 Task: Change  the formatting of the data to 'Which is Greater than 10 'In conditional formating, put the option 'Red Text. 'add another formatting option Format As Table, insert the option 'Light Gray, Table style light 1 'In the sheet  Excel Template Workbook Spreadsheetbook
Action: Mouse moved to (140, 127)
Screenshot: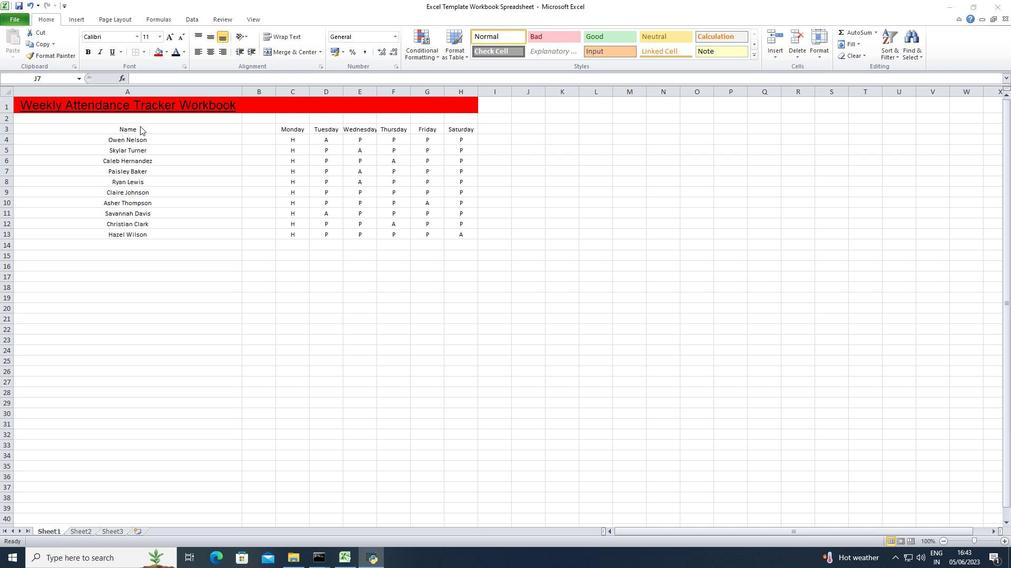 
Action: Mouse pressed left at (140, 127)
Screenshot: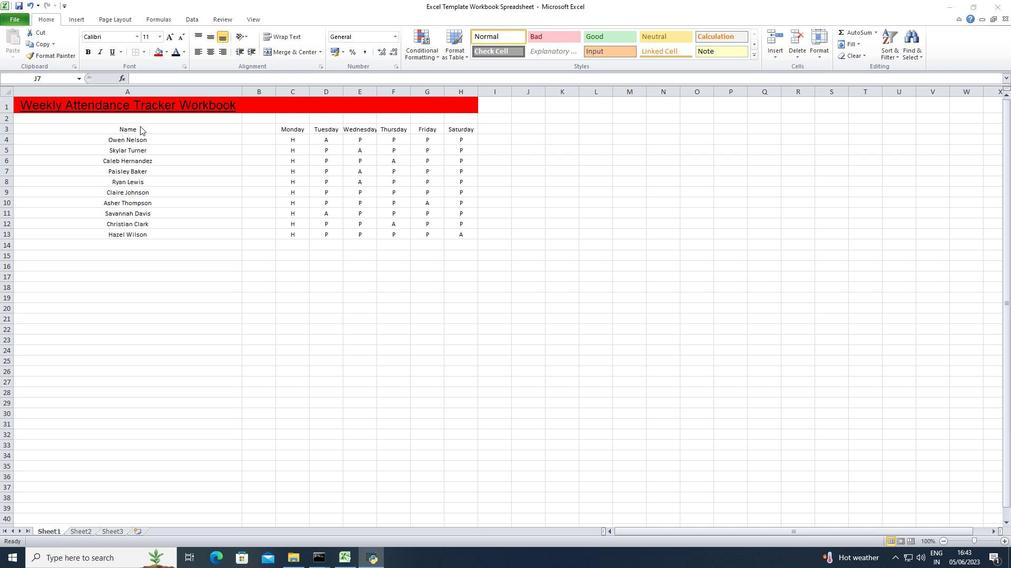 
Action: Mouse moved to (150, 130)
Screenshot: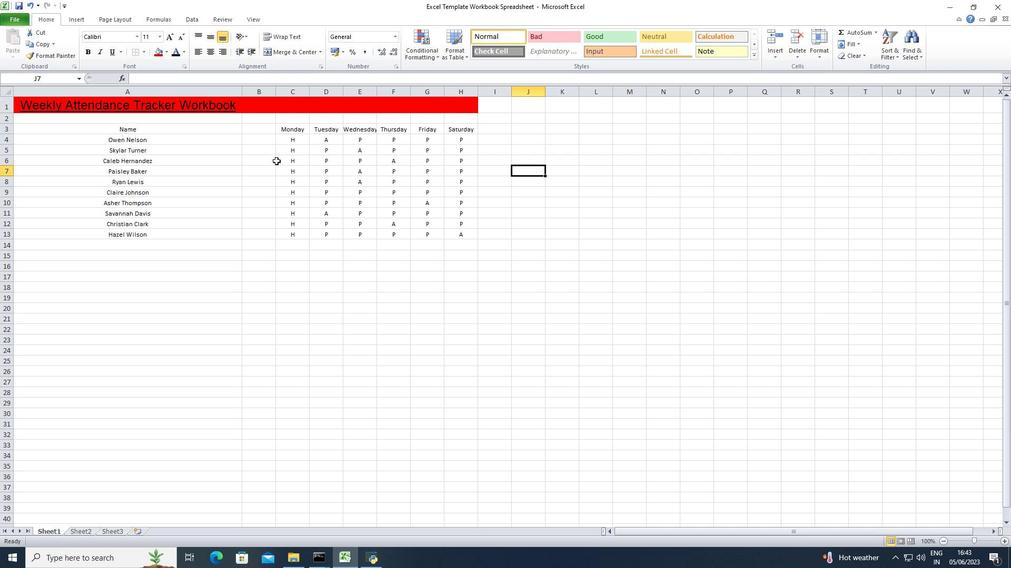 
Action: Mouse pressed left at (150, 130)
Screenshot: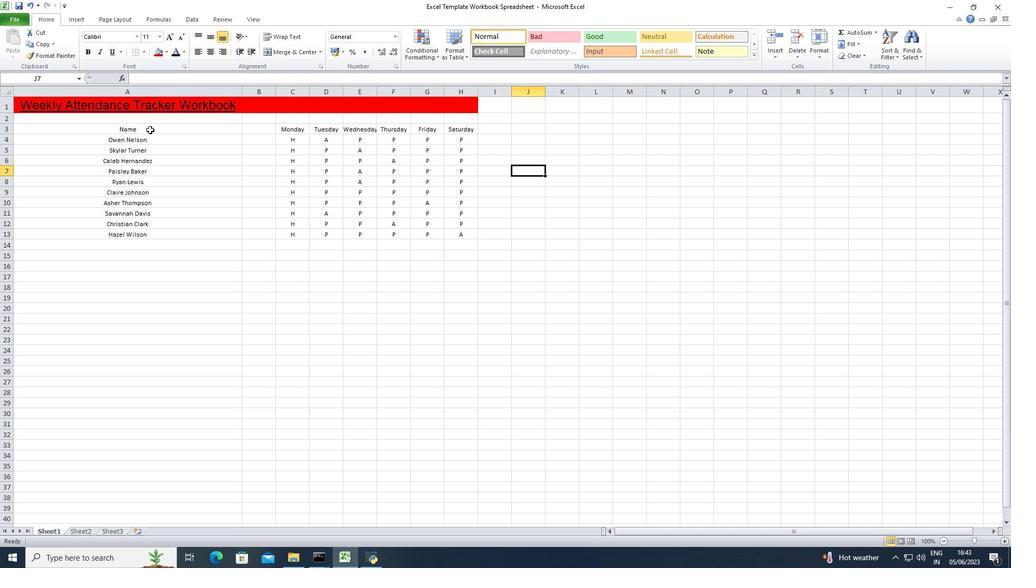 
Action: Mouse moved to (432, 57)
Screenshot: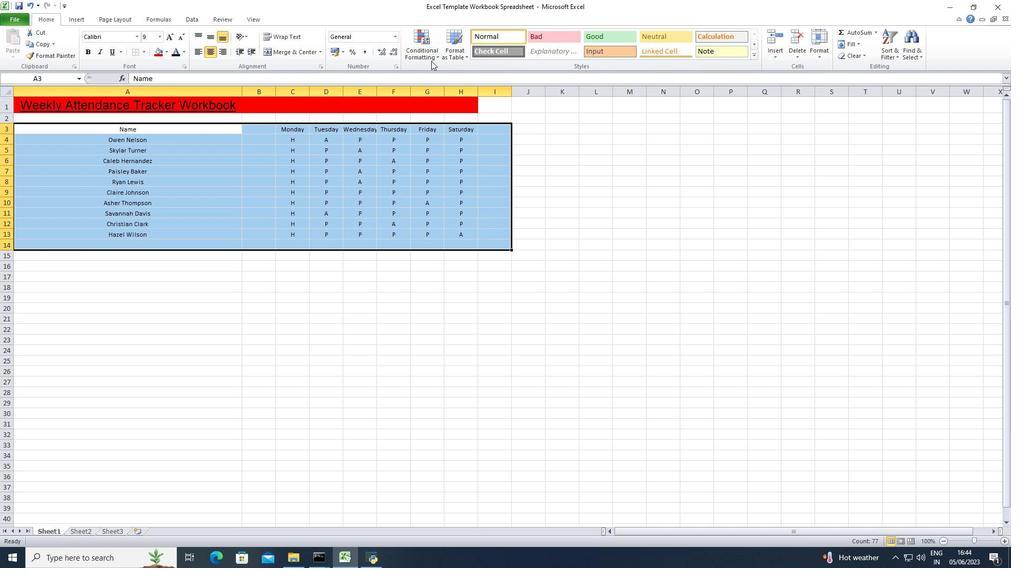 
Action: Mouse pressed left at (432, 57)
Screenshot: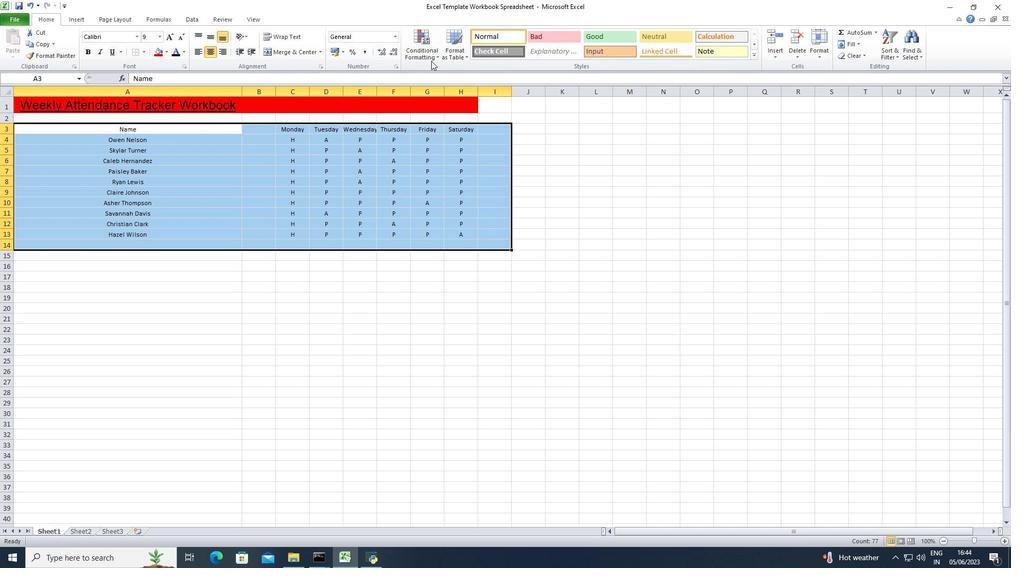 
Action: Mouse moved to (561, 74)
Screenshot: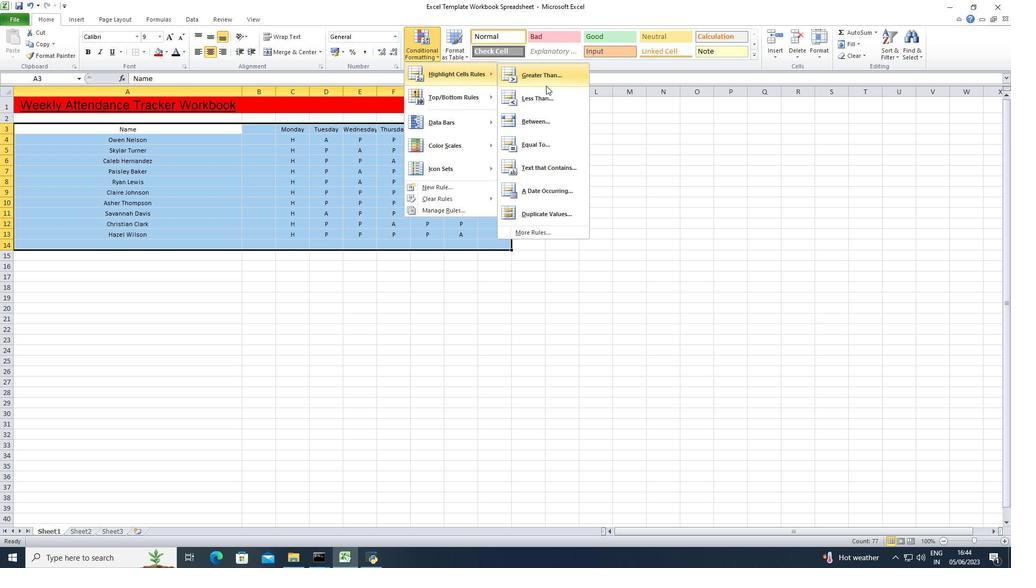
Action: Mouse pressed left at (561, 74)
Screenshot: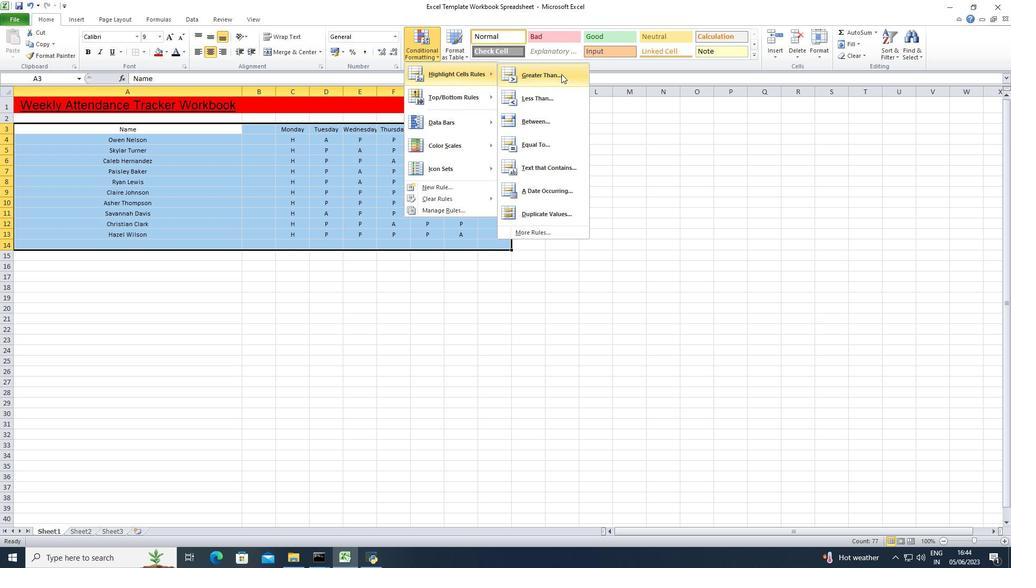 
Action: Mouse moved to (236, 258)
Screenshot: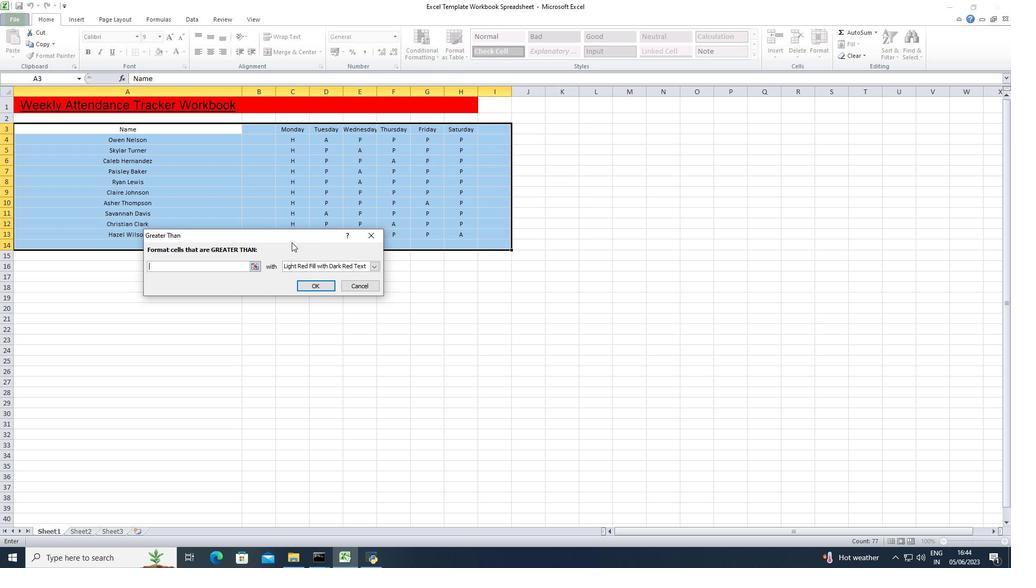 
Action: Key pressed 10
Screenshot: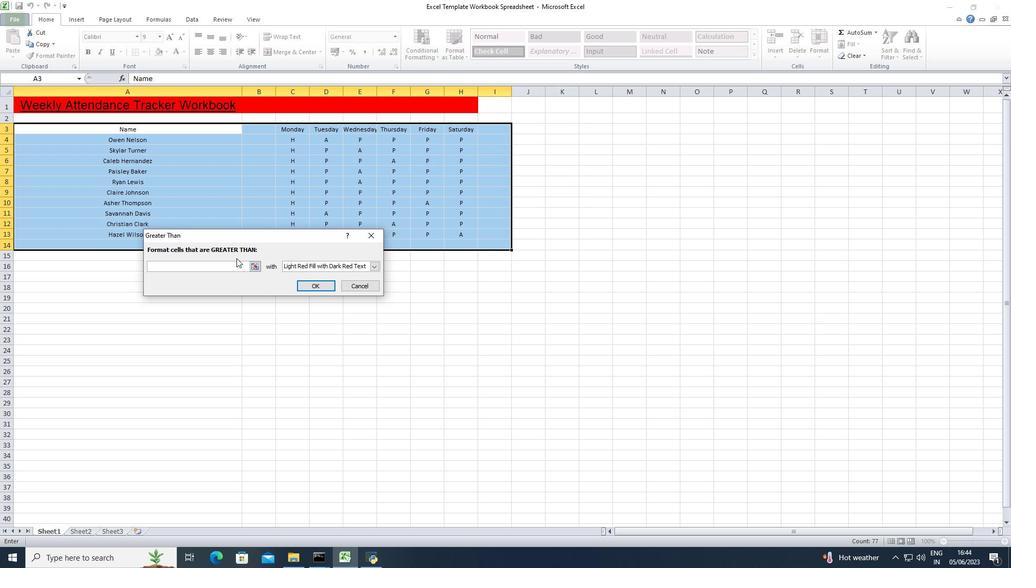 
Action: Mouse moved to (321, 264)
Screenshot: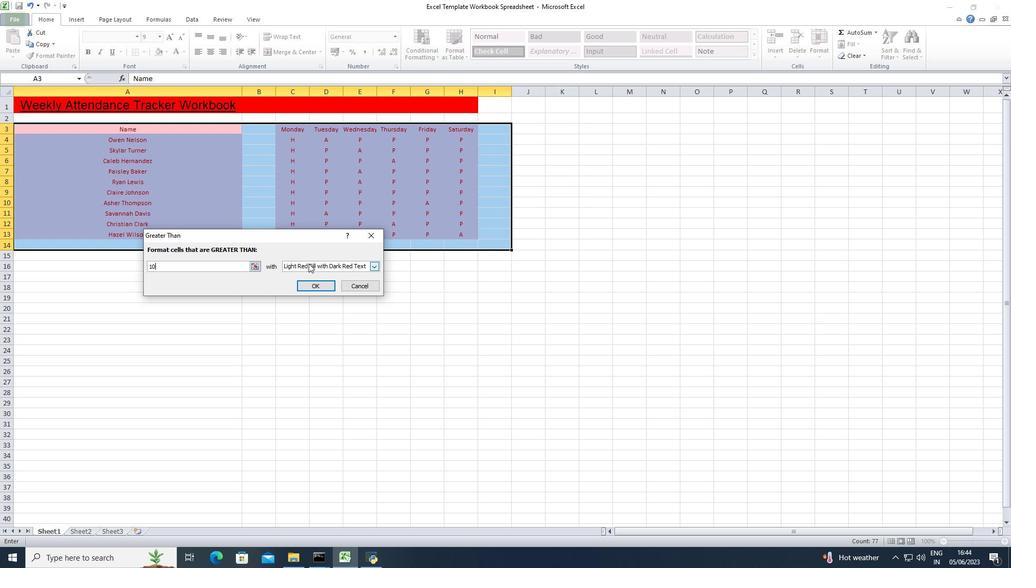 
Action: Mouse pressed left at (321, 264)
Screenshot: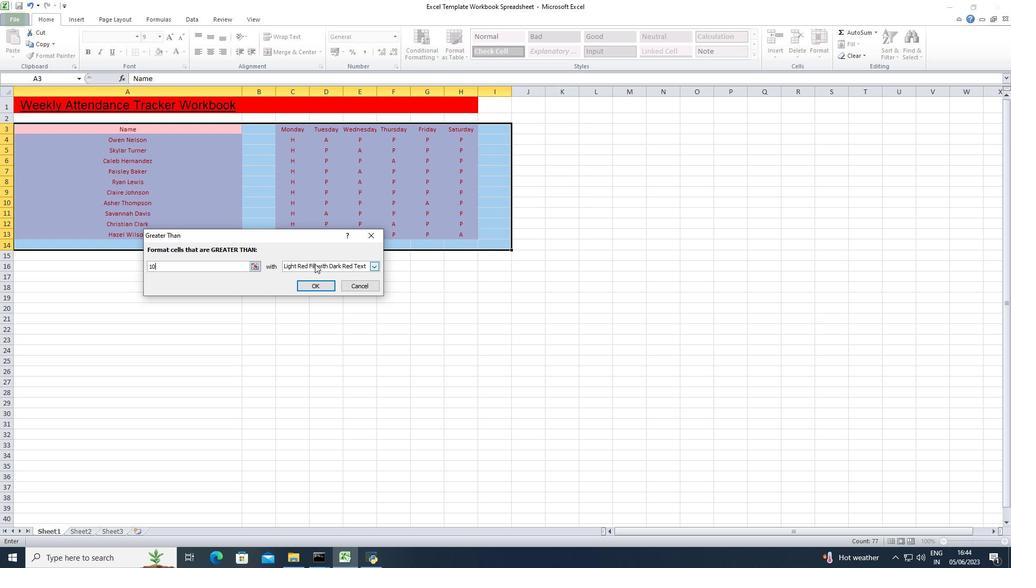 
Action: Mouse moved to (315, 303)
Screenshot: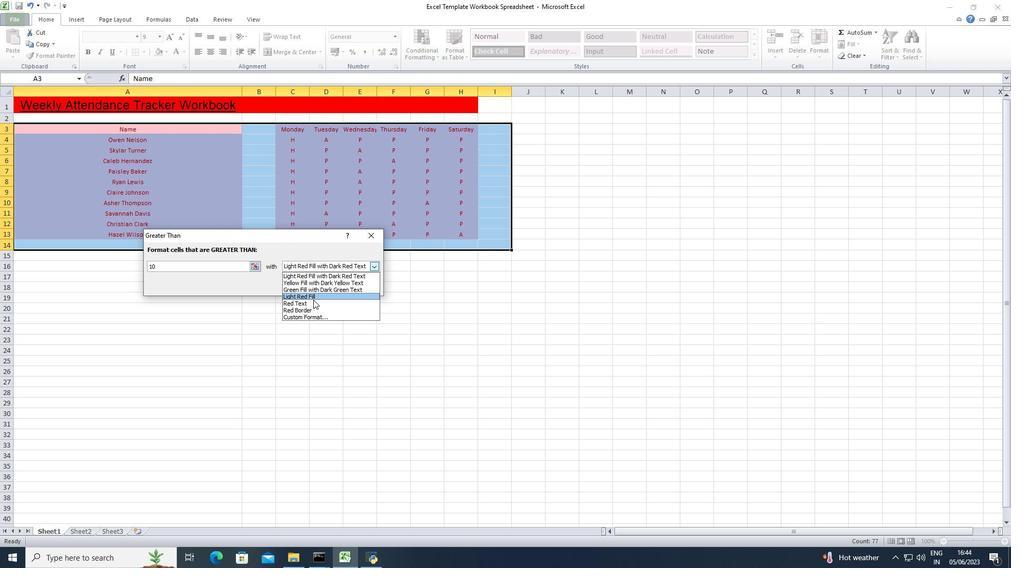 
Action: Mouse pressed left at (315, 303)
Screenshot: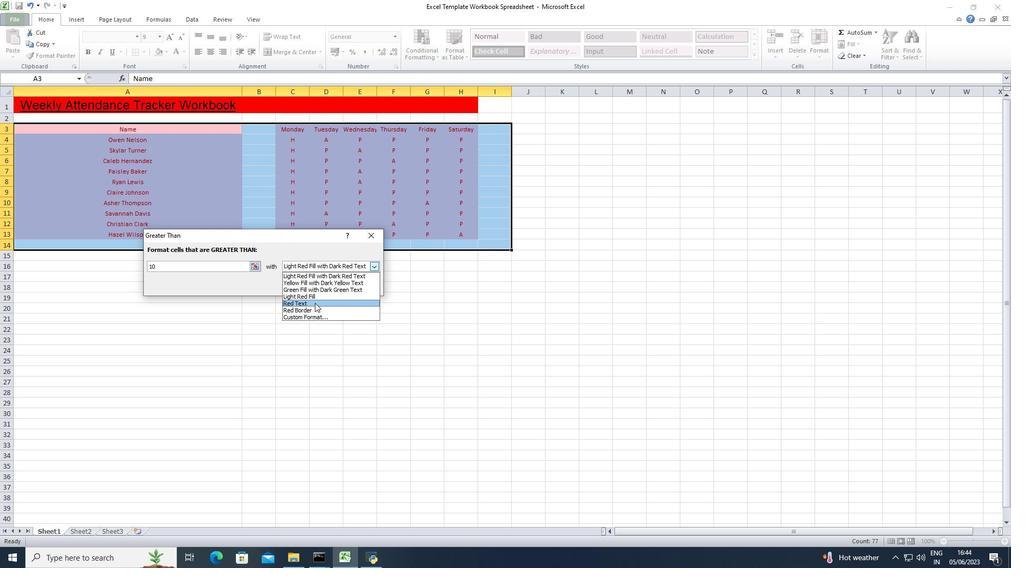 
Action: Mouse moved to (320, 288)
Screenshot: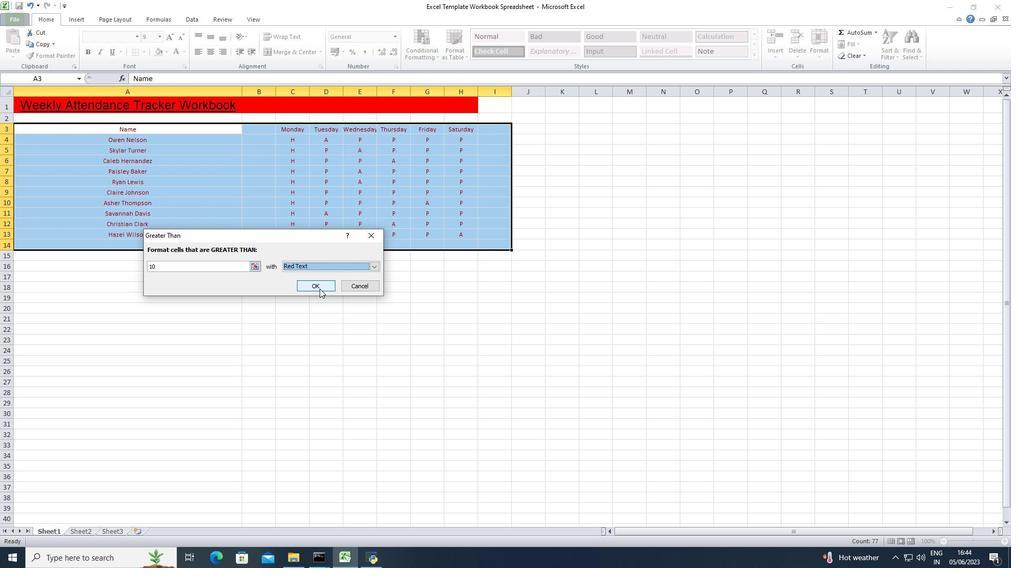 
Action: Mouse pressed left at (320, 288)
Screenshot: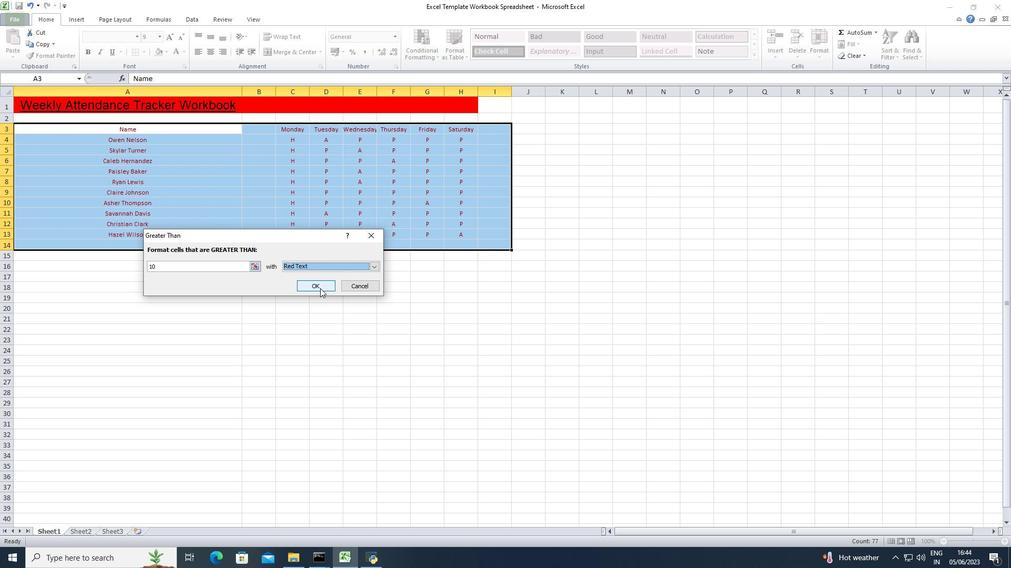 
Action: Mouse moved to (463, 57)
Screenshot: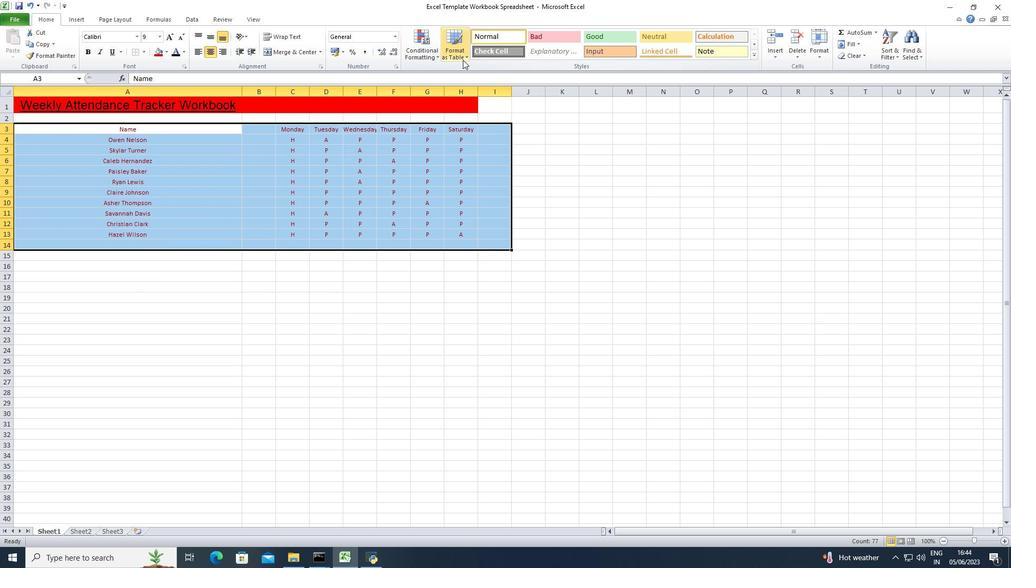 
Action: Mouse pressed left at (463, 57)
Screenshot: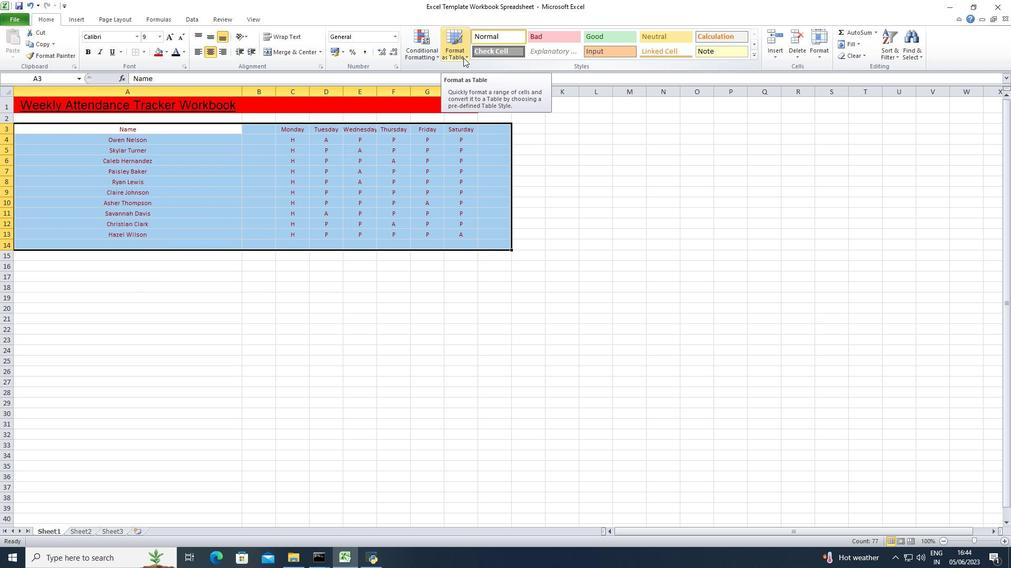 
Action: Mouse moved to (469, 146)
Screenshot: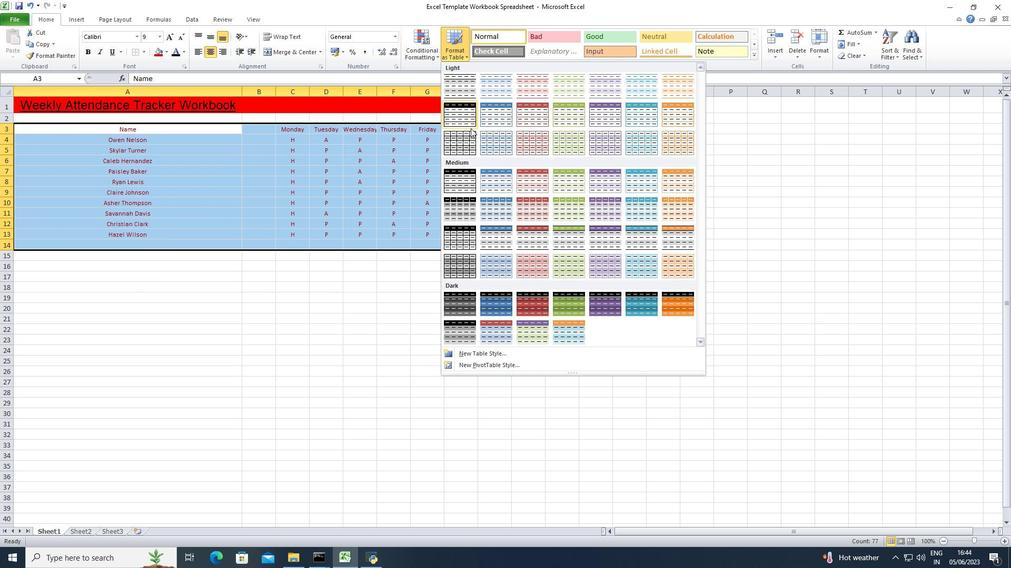 
Action: Mouse pressed left at (469, 146)
Screenshot: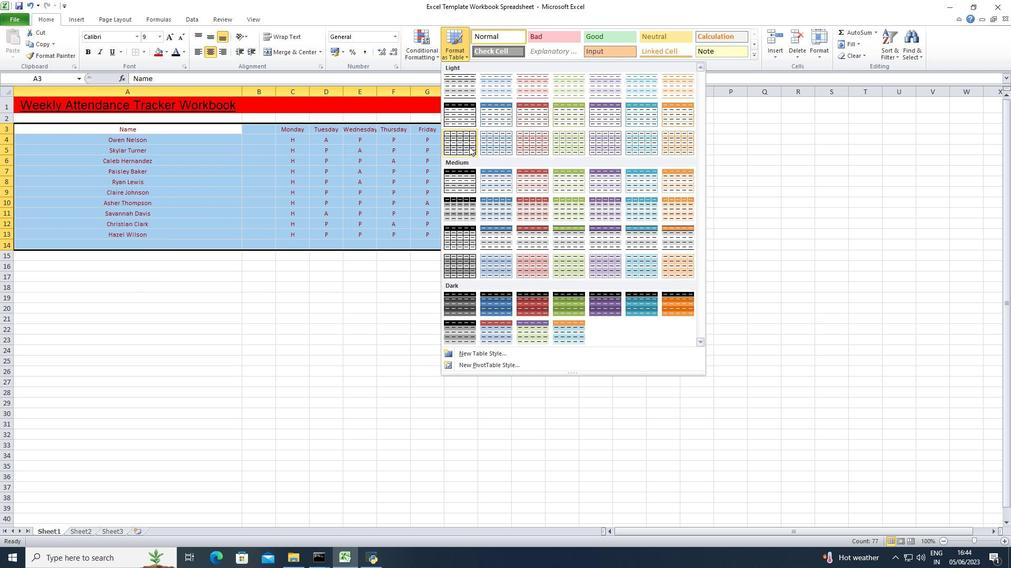 
Action: Mouse moved to (252, 287)
Screenshot: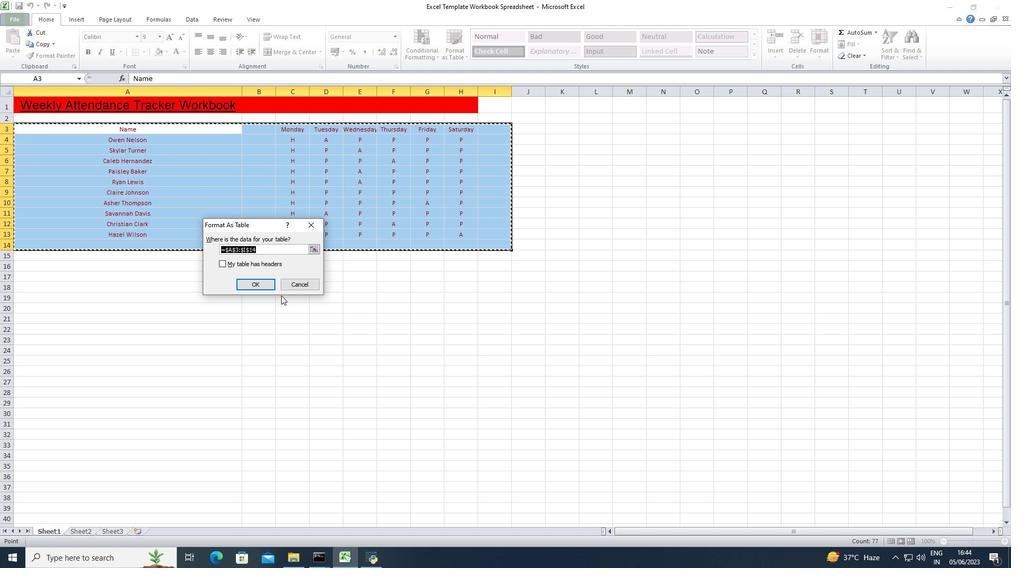 
Action: Mouse pressed left at (252, 287)
Screenshot: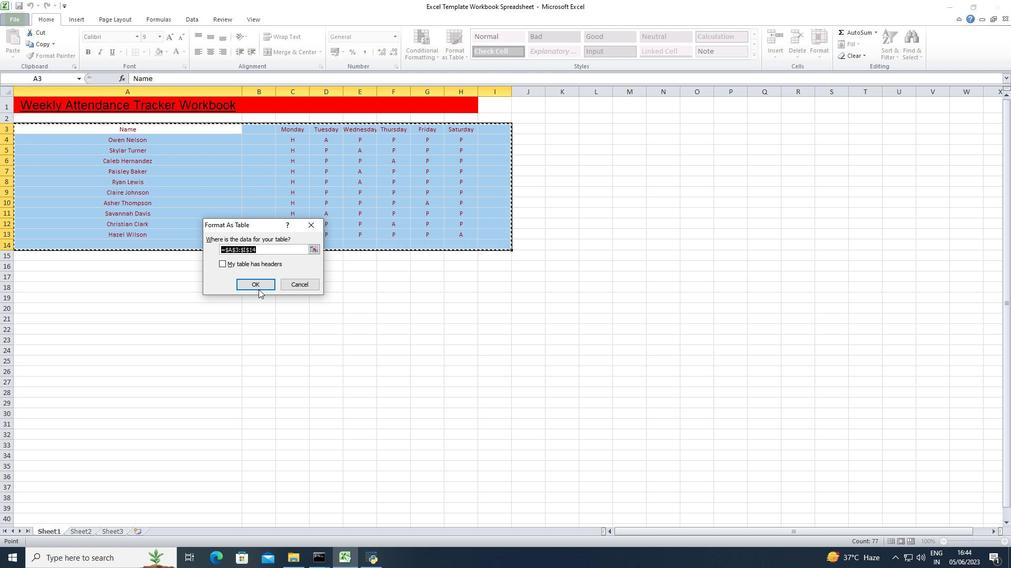 
Action: Mouse moved to (656, 153)
Screenshot: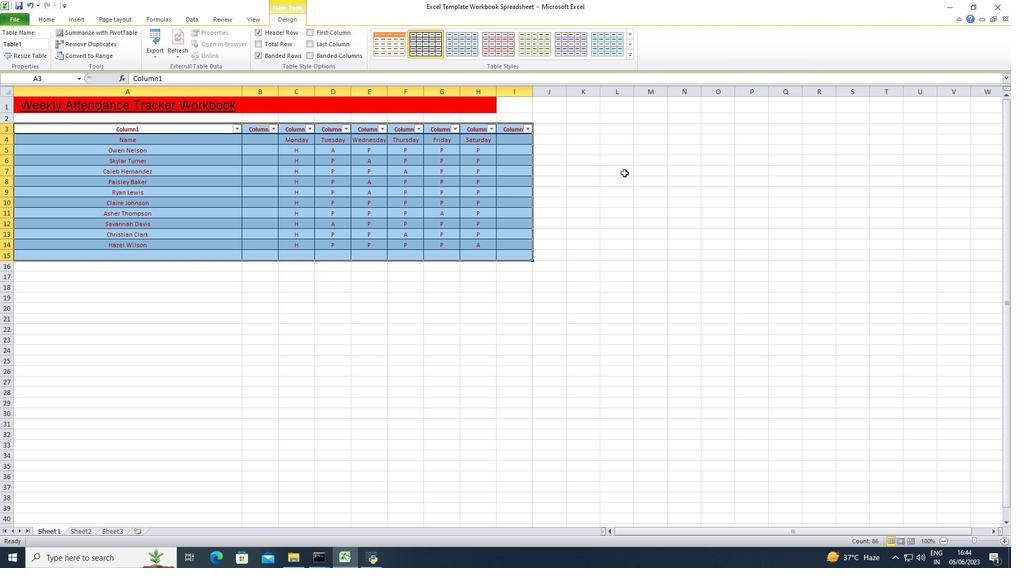 
Action: Mouse pressed left at (656, 153)
Screenshot: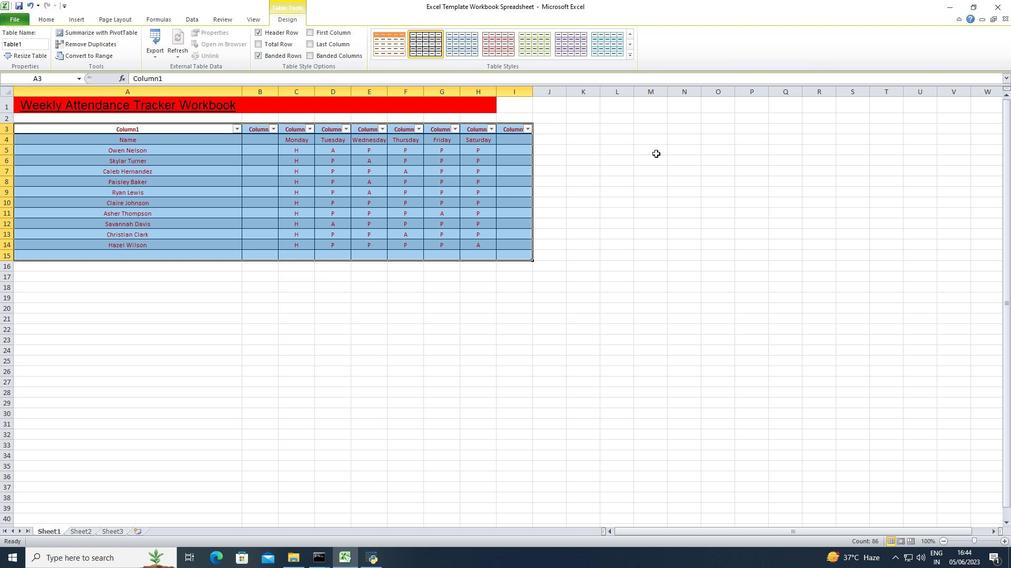 
